 Task: Enable conversation view in Gmail settings.
Action: Mouse moved to (1176, 77)
Screenshot: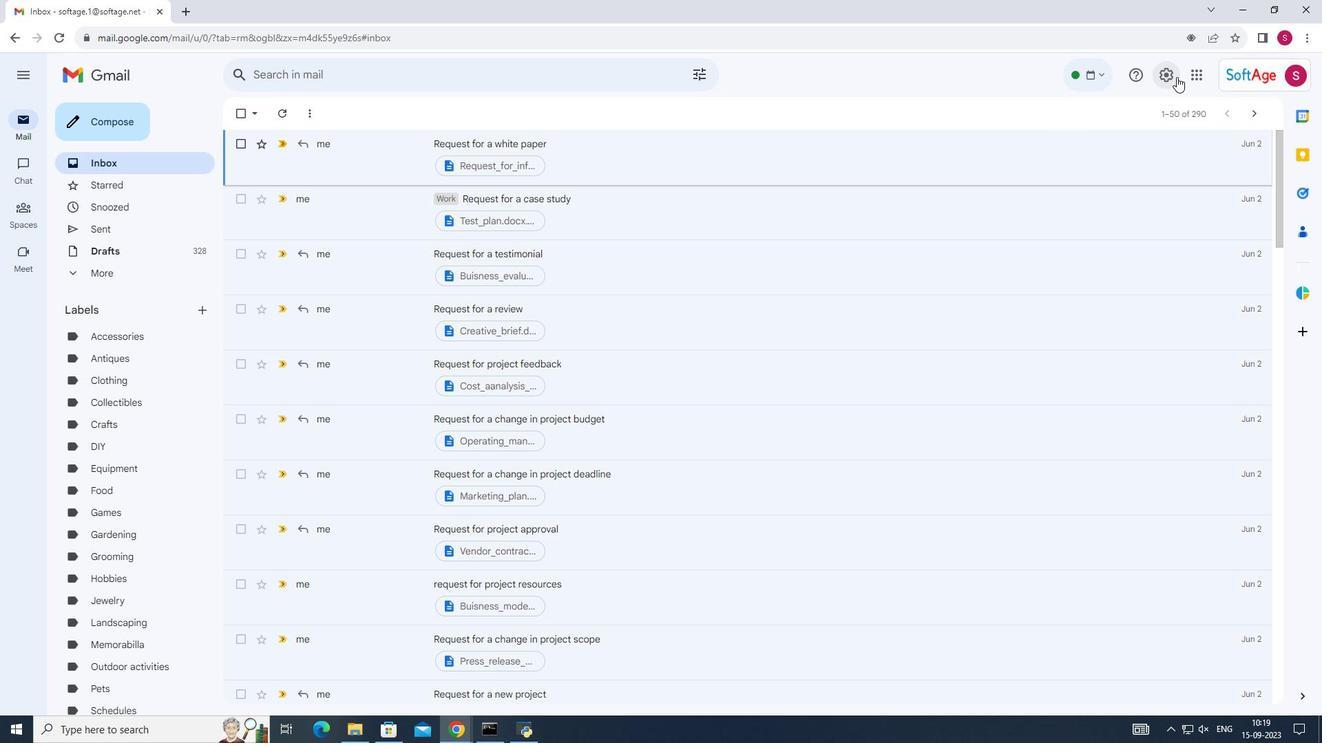 
Action: Mouse pressed left at (1176, 77)
Screenshot: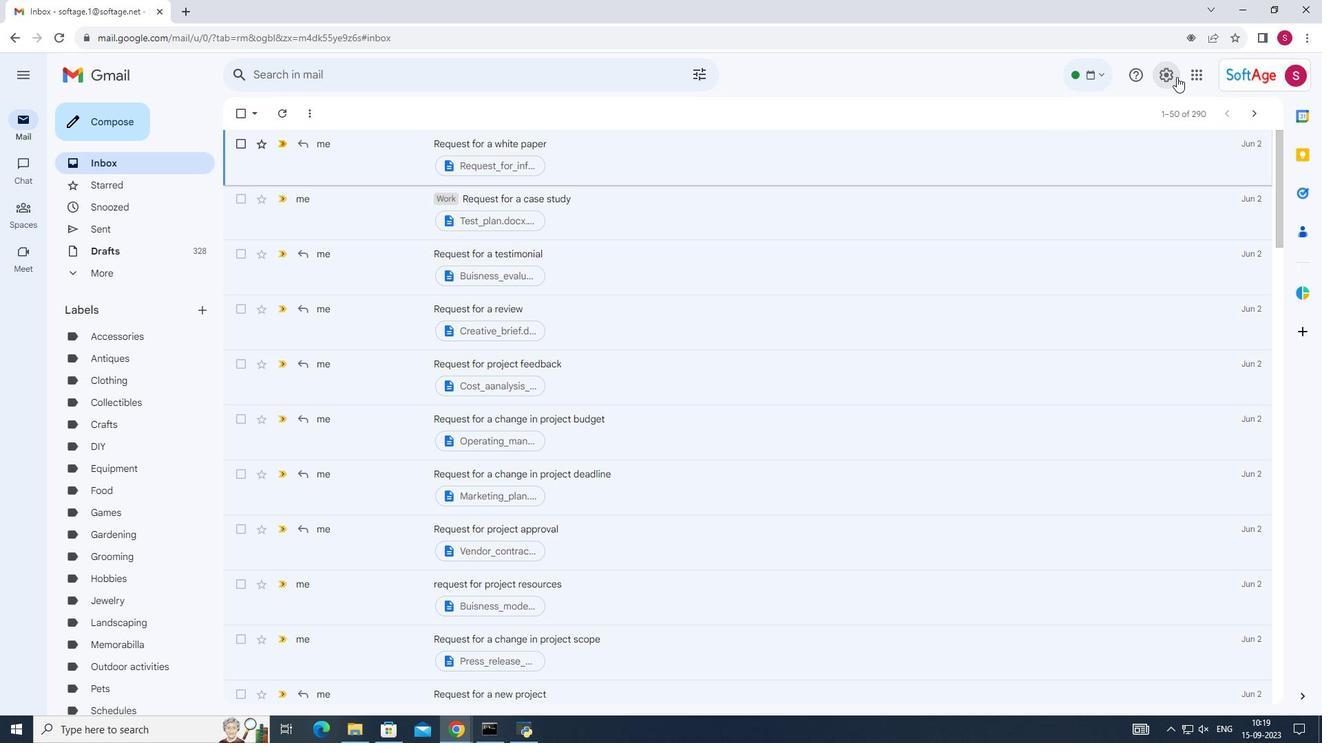
Action: Mouse moved to (1163, 145)
Screenshot: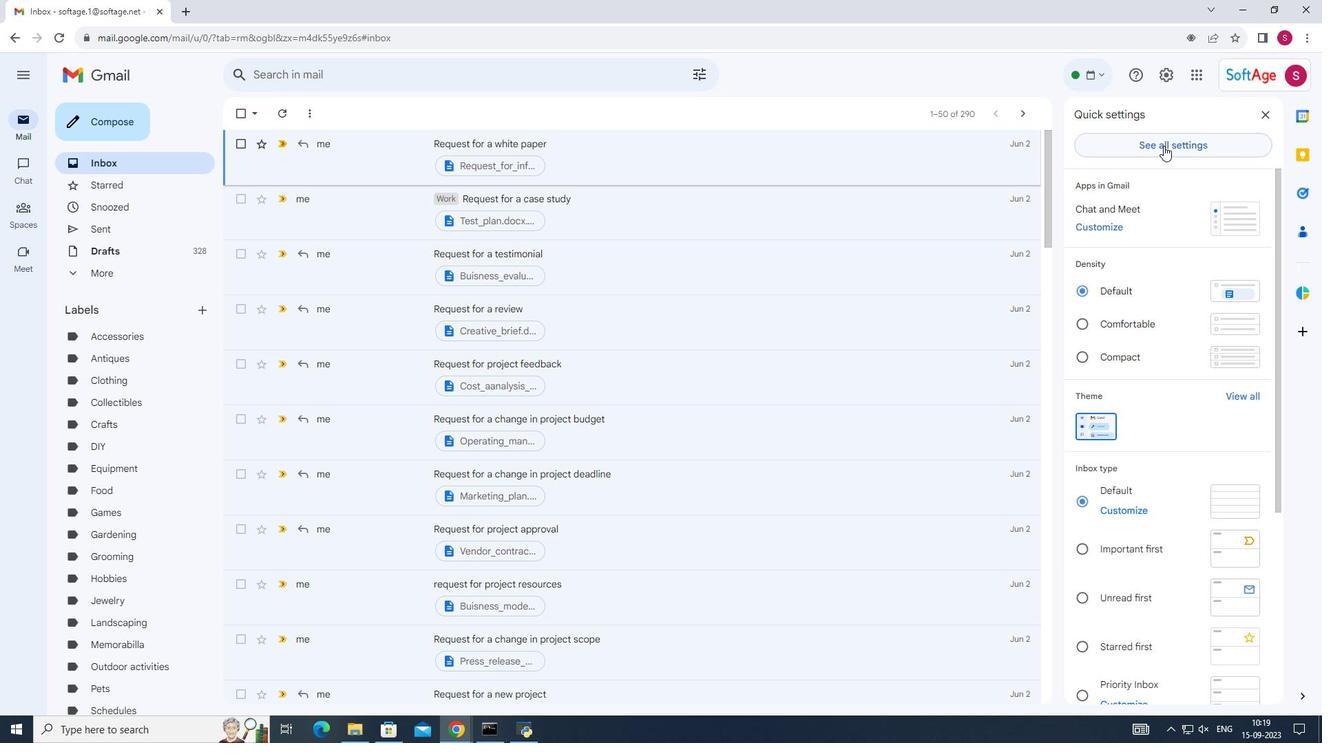 
Action: Mouse pressed left at (1163, 145)
Screenshot: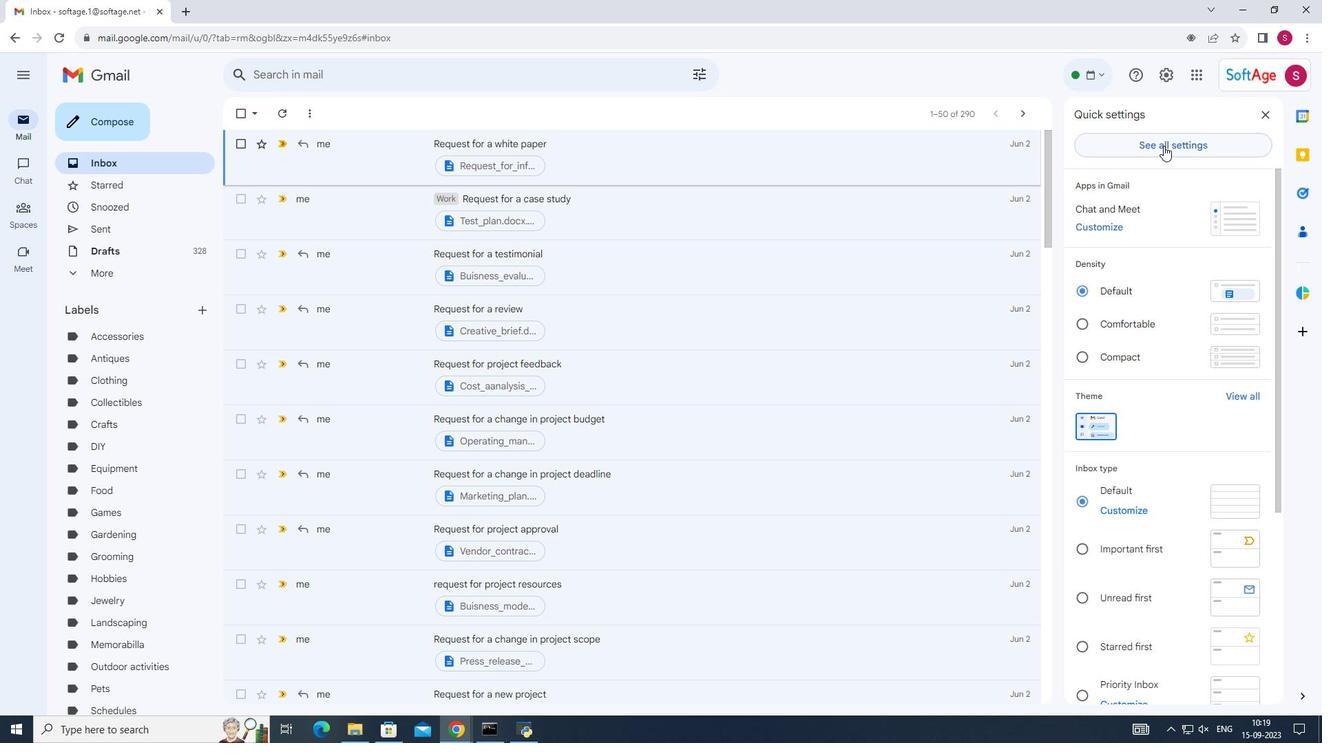 
Action: Mouse moved to (312, 369)
Screenshot: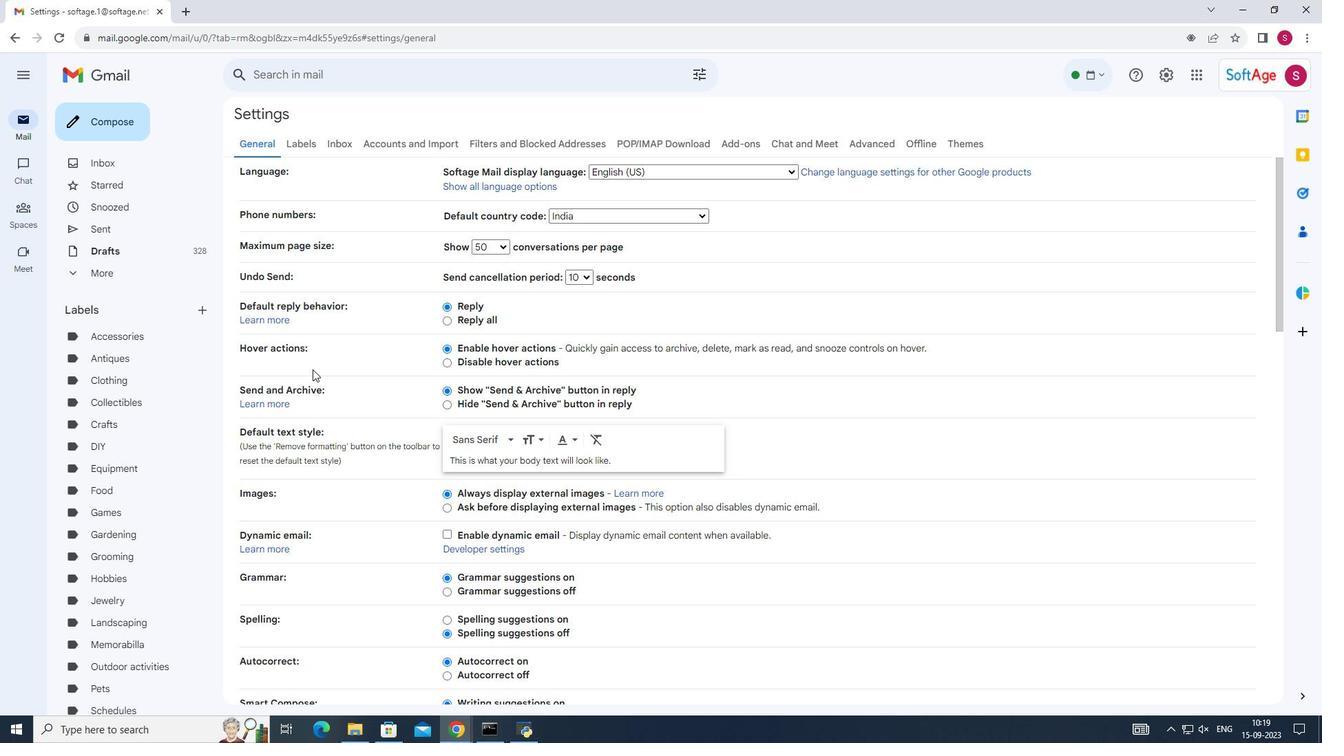 
Action: Mouse scrolled (312, 369) with delta (0, 0)
Screenshot: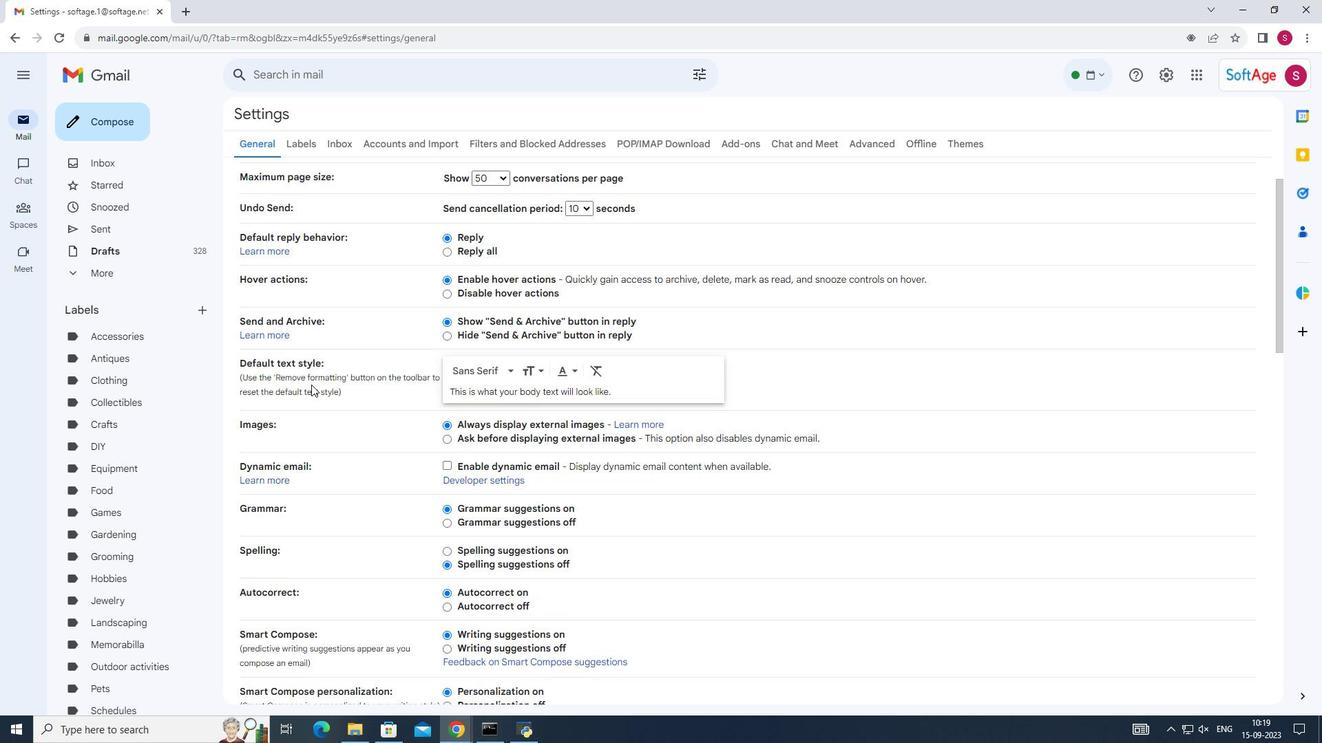 
Action: Mouse moved to (310, 387)
Screenshot: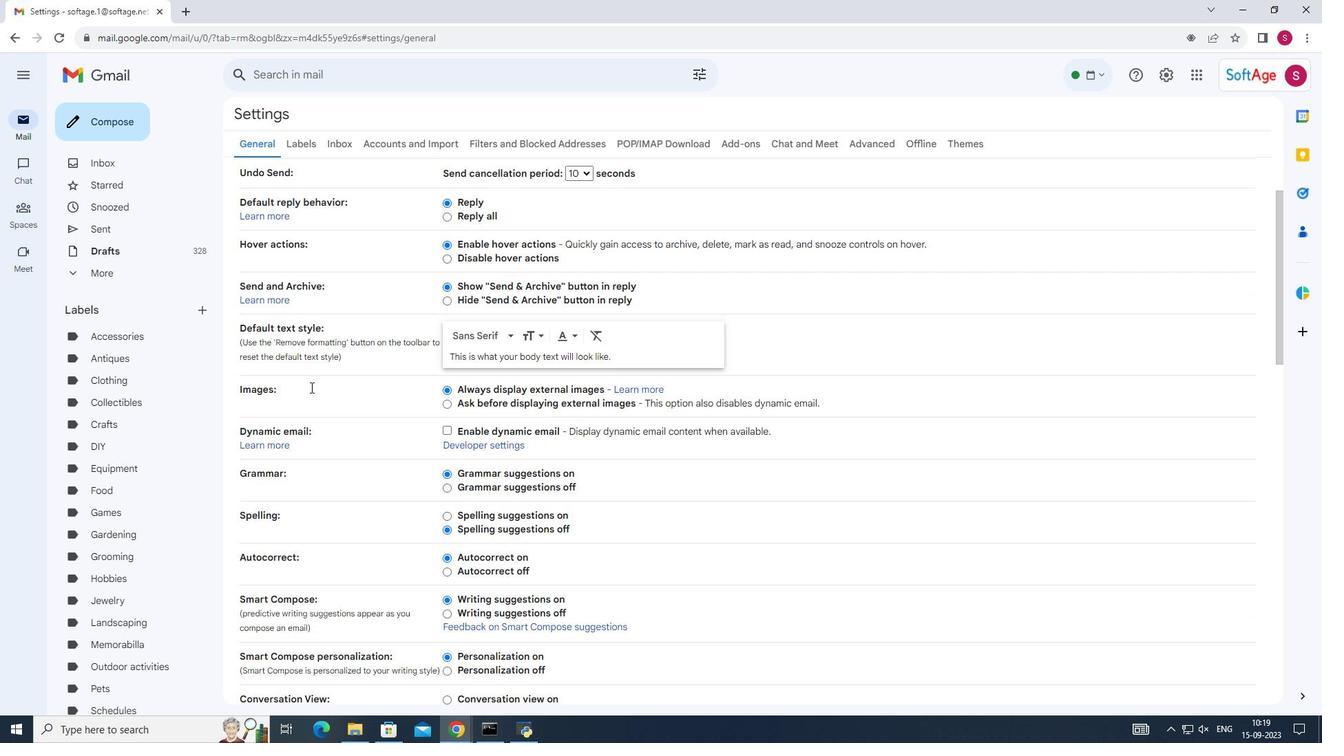 
Action: Mouse scrolled (310, 386) with delta (0, 0)
Screenshot: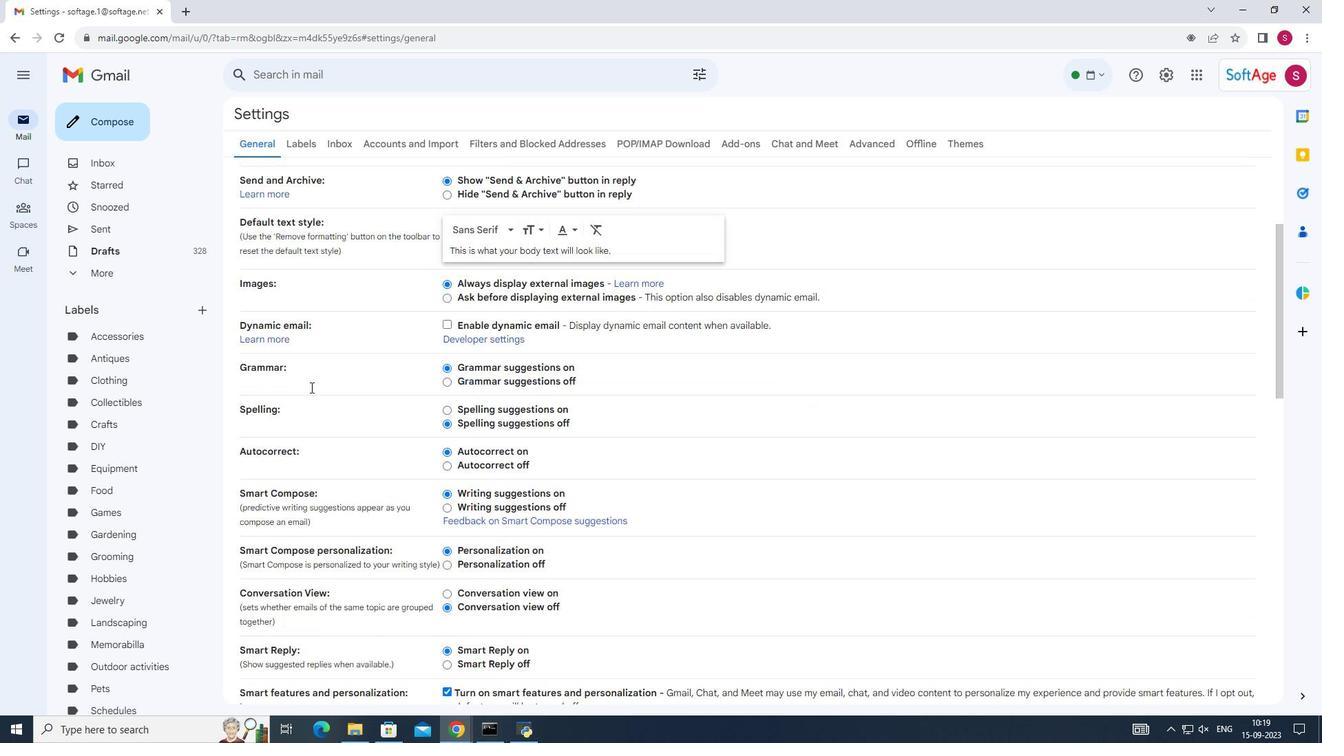 
Action: Mouse scrolled (310, 386) with delta (0, 0)
Screenshot: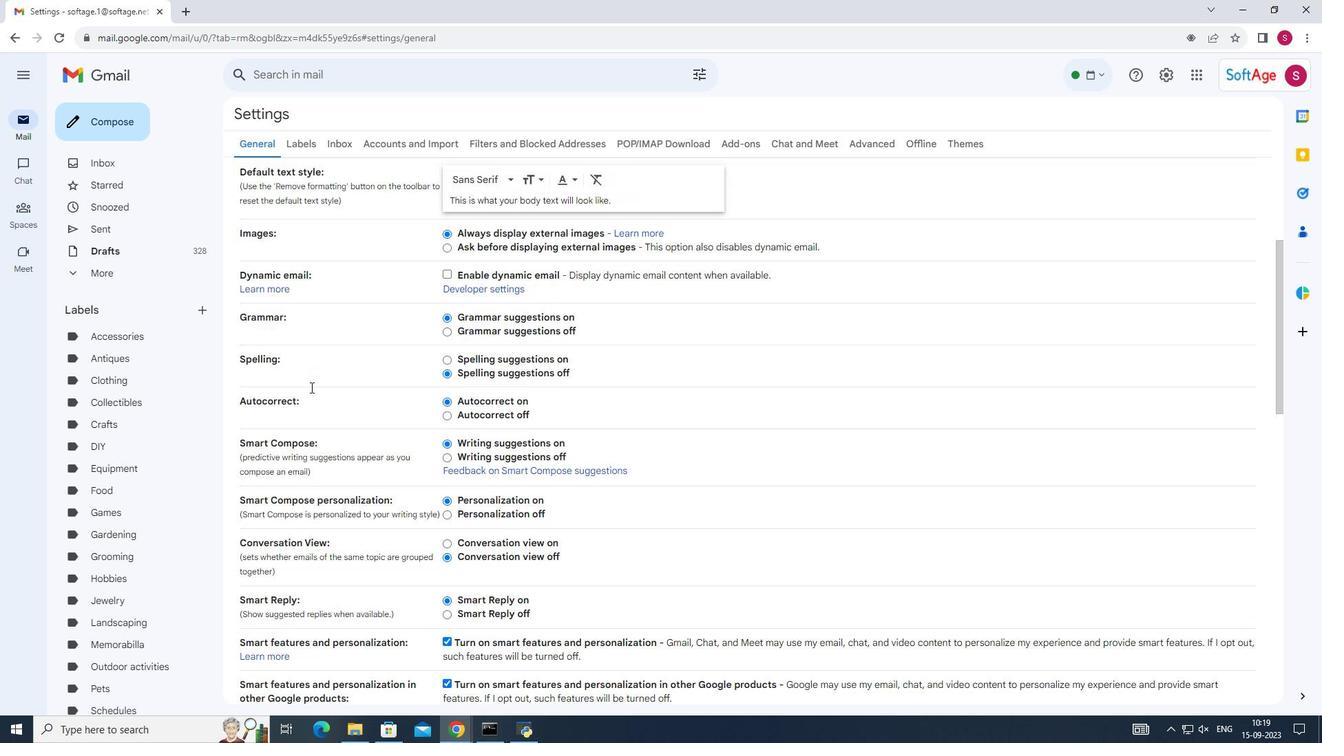 
Action: Mouse scrolled (310, 386) with delta (0, 0)
Screenshot: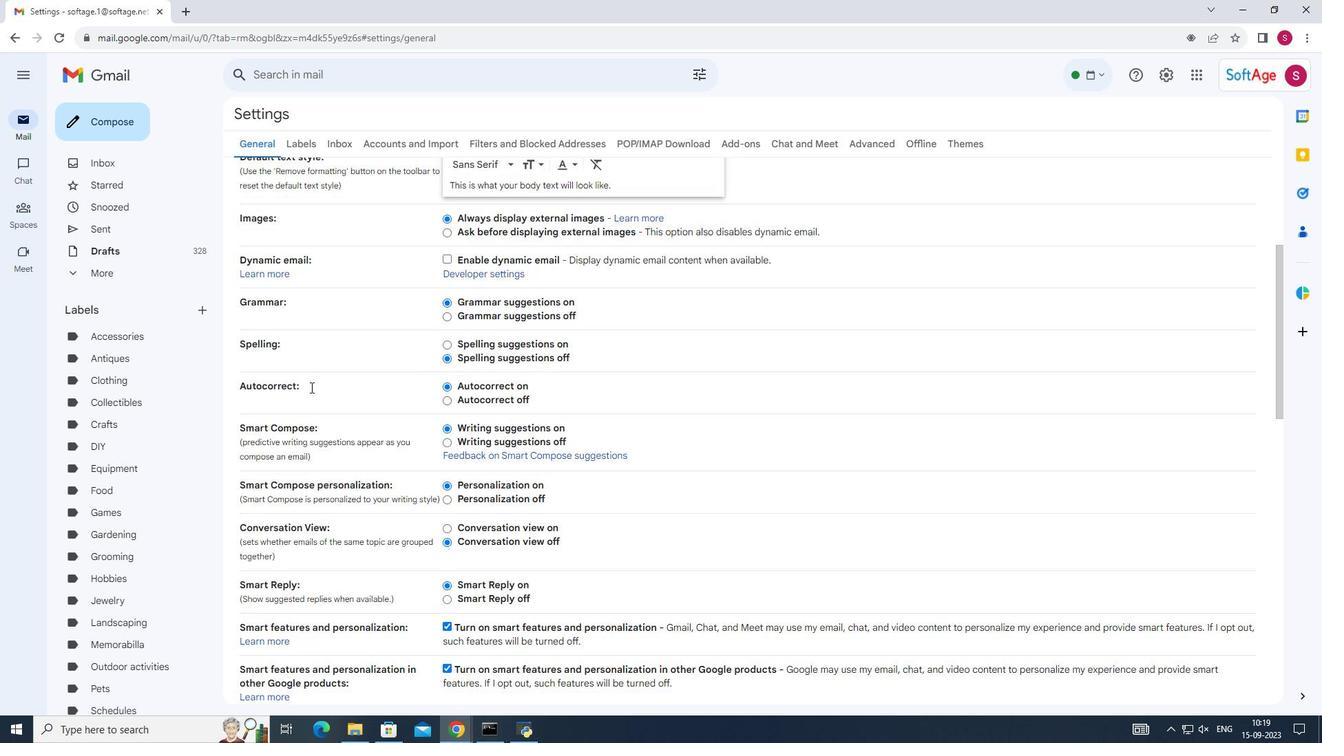 
Action: Mouse scrolled (310, 386) with delta (0, 0)
Screenshot: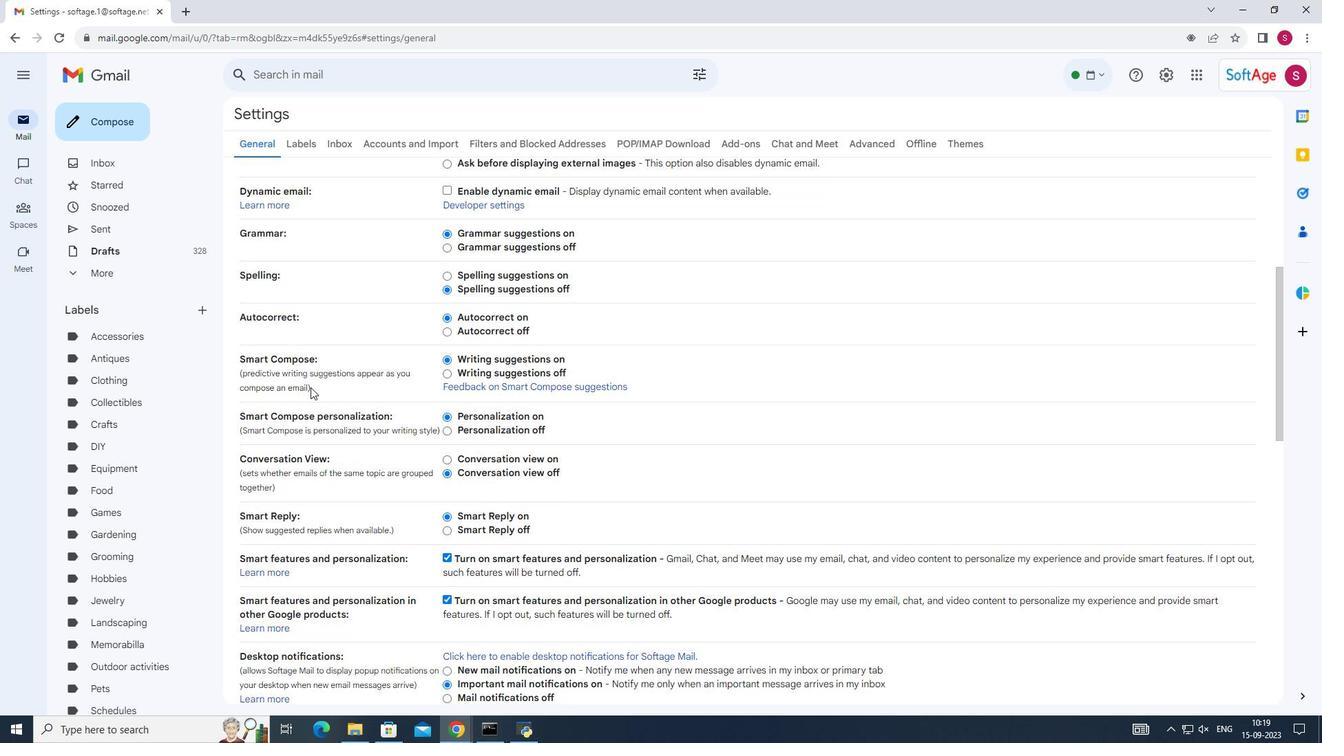 
Action: Mouse scrolled (310, 386) with delta (0, 0)
Screenshot: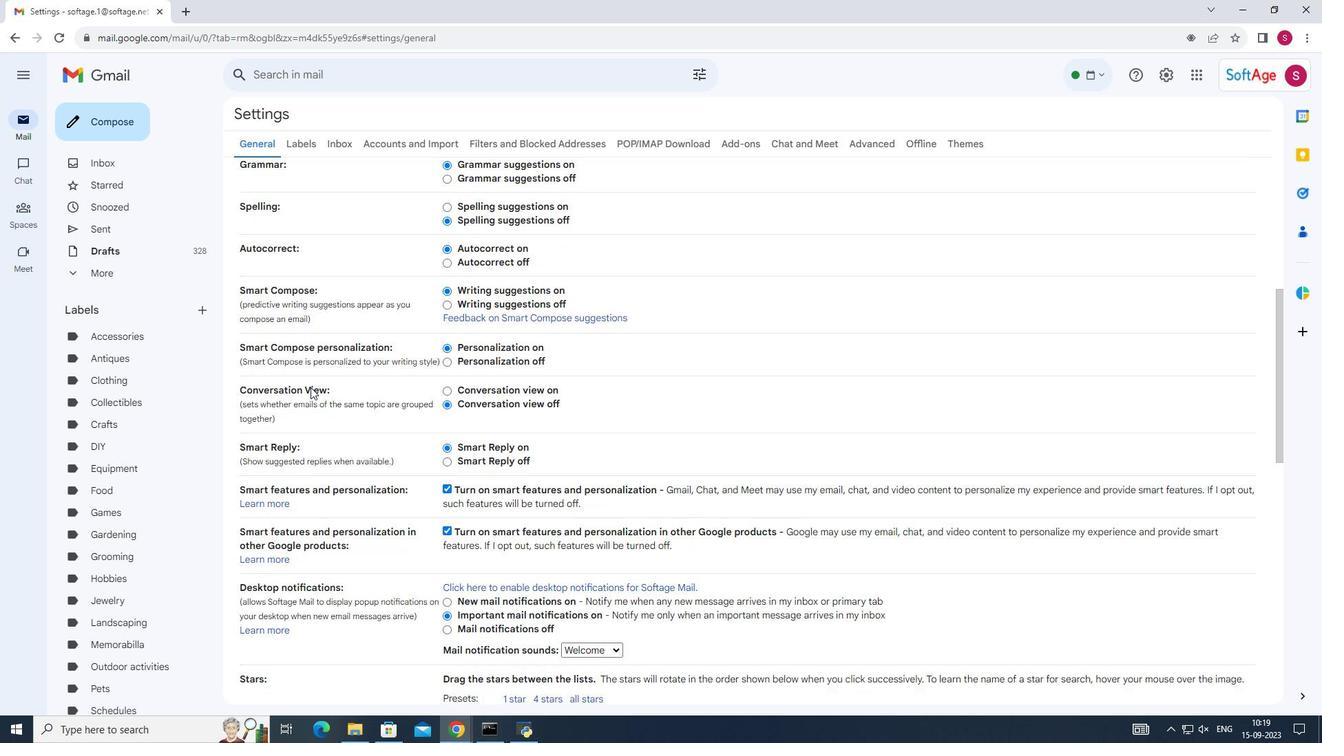 
Action: Mouse scrolled (310, 386) with delta (0, 0)
Screenshot: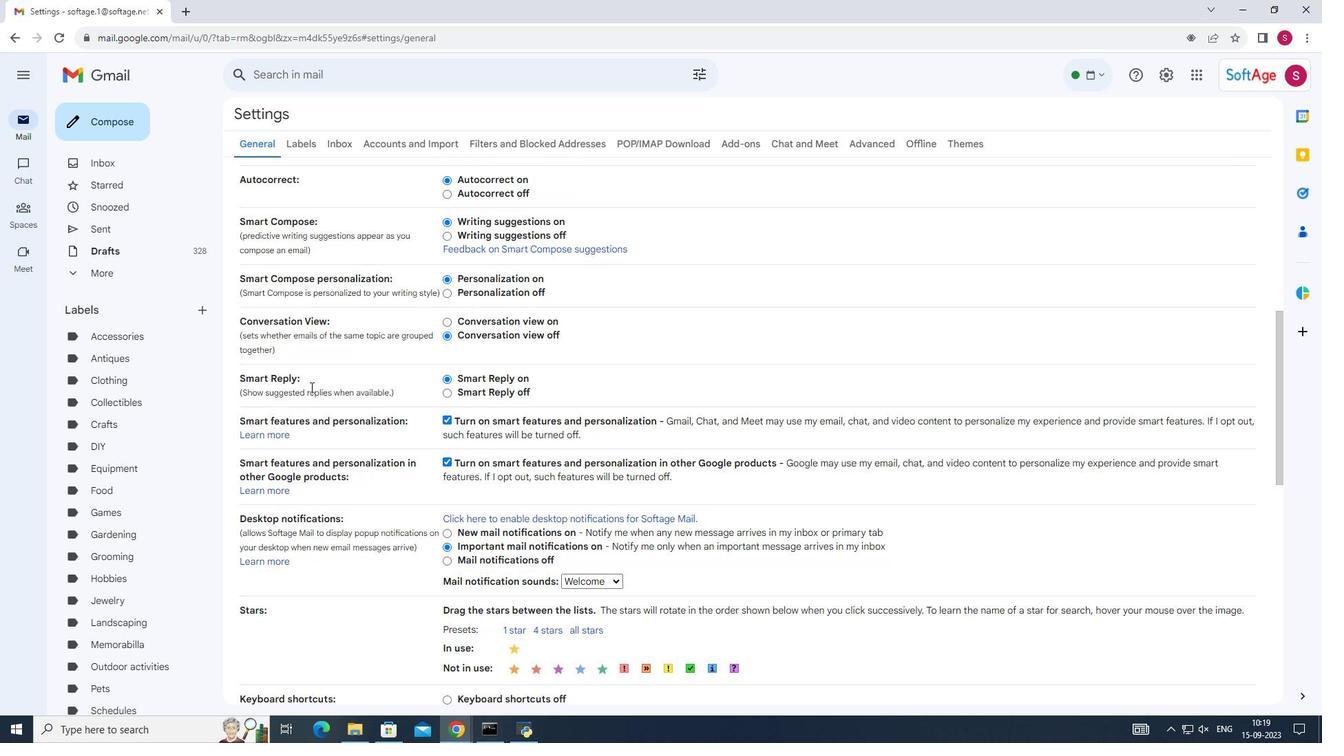 
Action: Mouse moved to (448, 323)
Screenshot: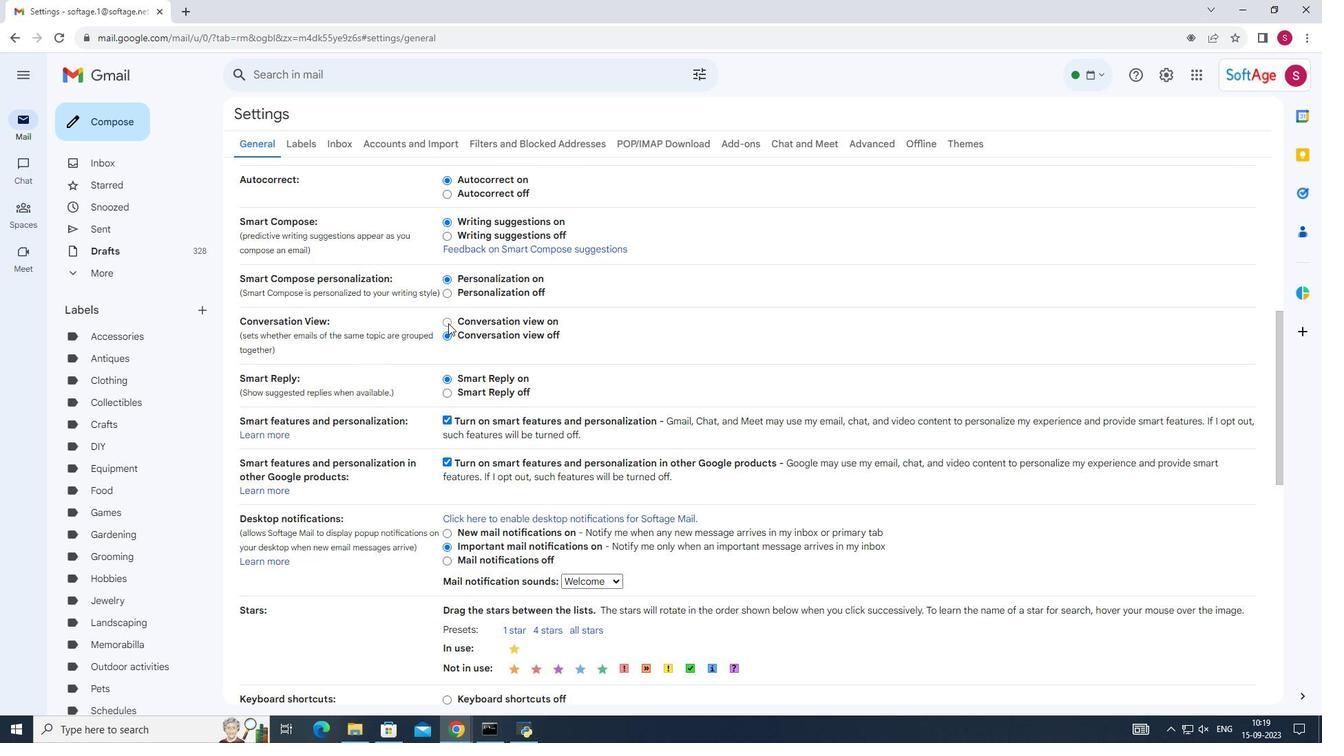 
Action: Mouse pressed left at (448, 323)
Screenshot: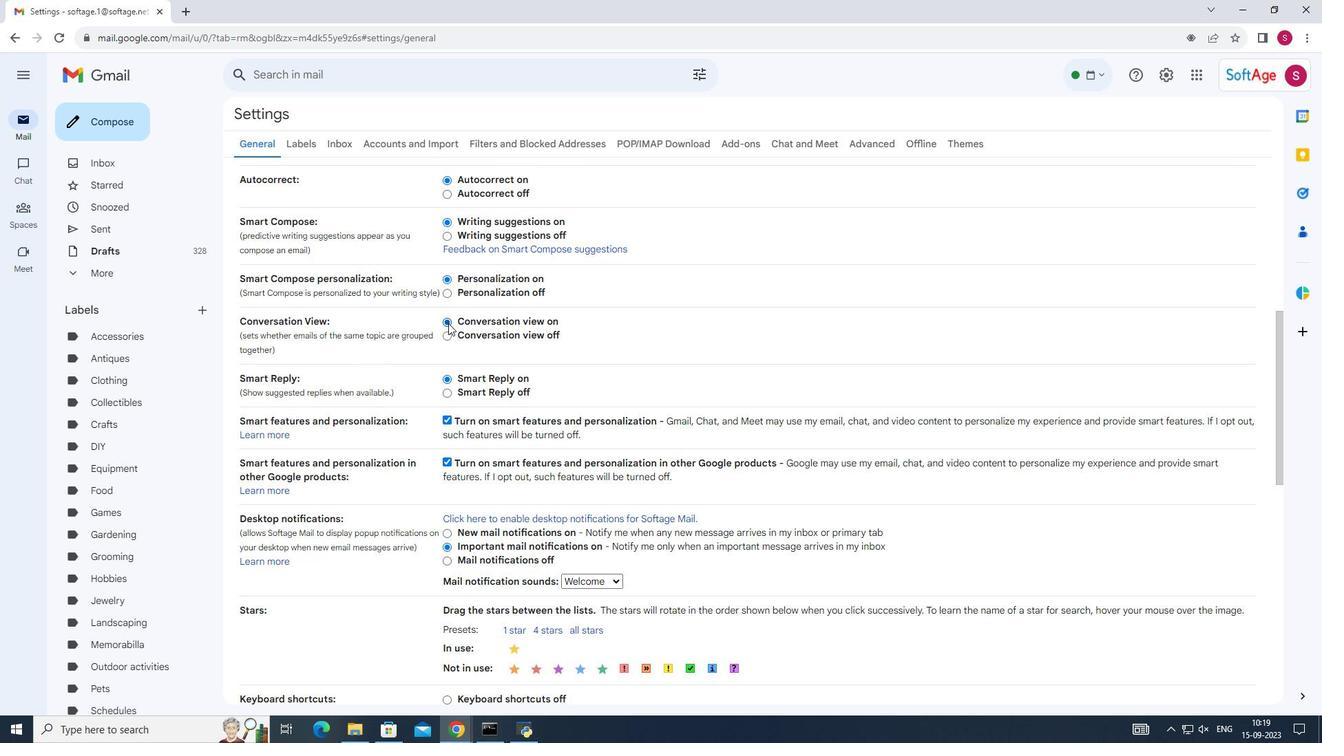 
Action: Mouse moved to (628, 419)
Screenshot: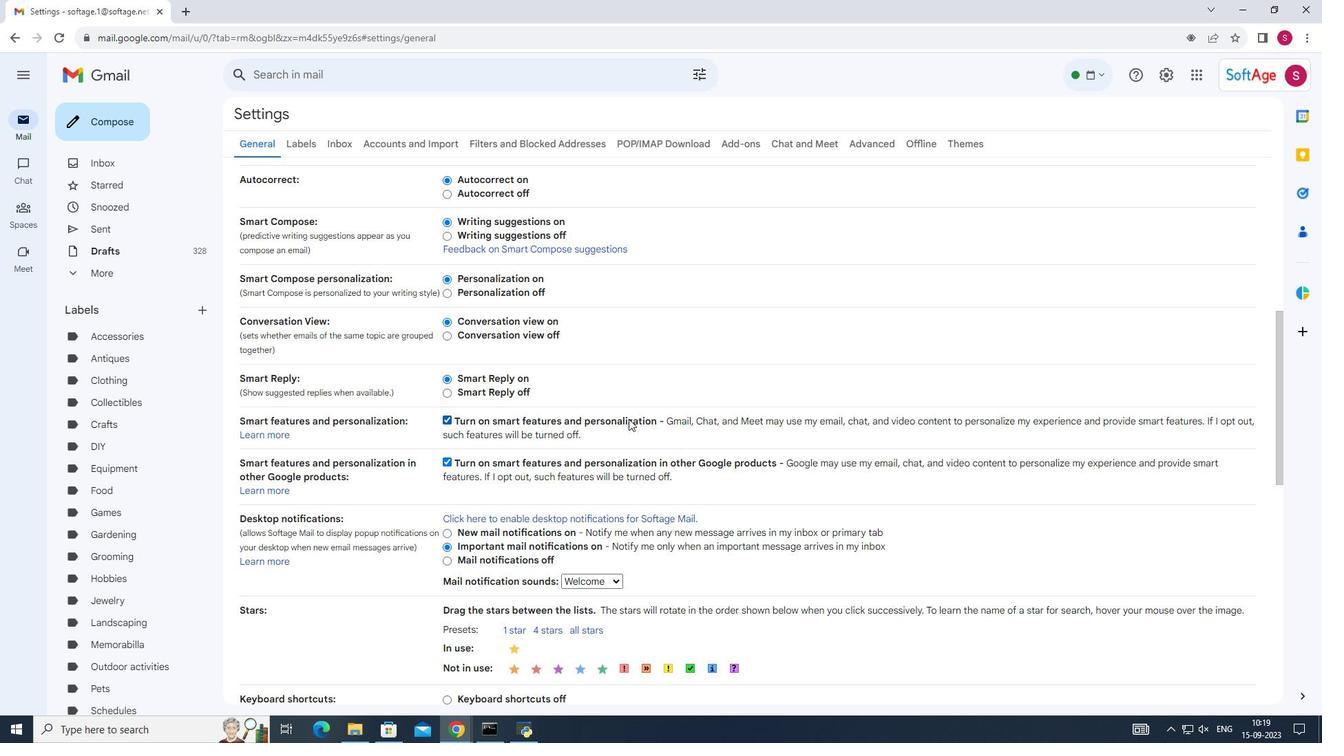 
Action: Mouse scrolled (628, 418) with delta (0, 0)
Screenshot: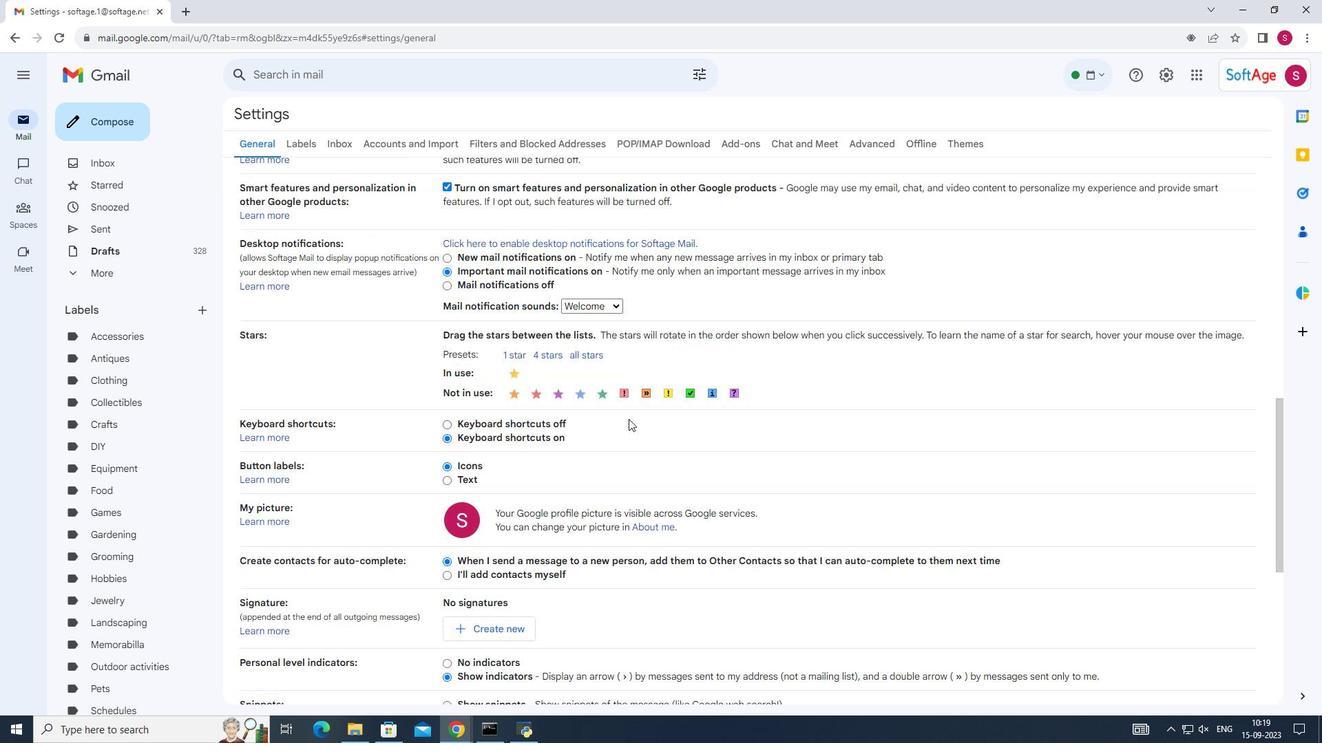 
Action: Mouse scrolled (628, 418) with delta (0, 0)
Screenshot: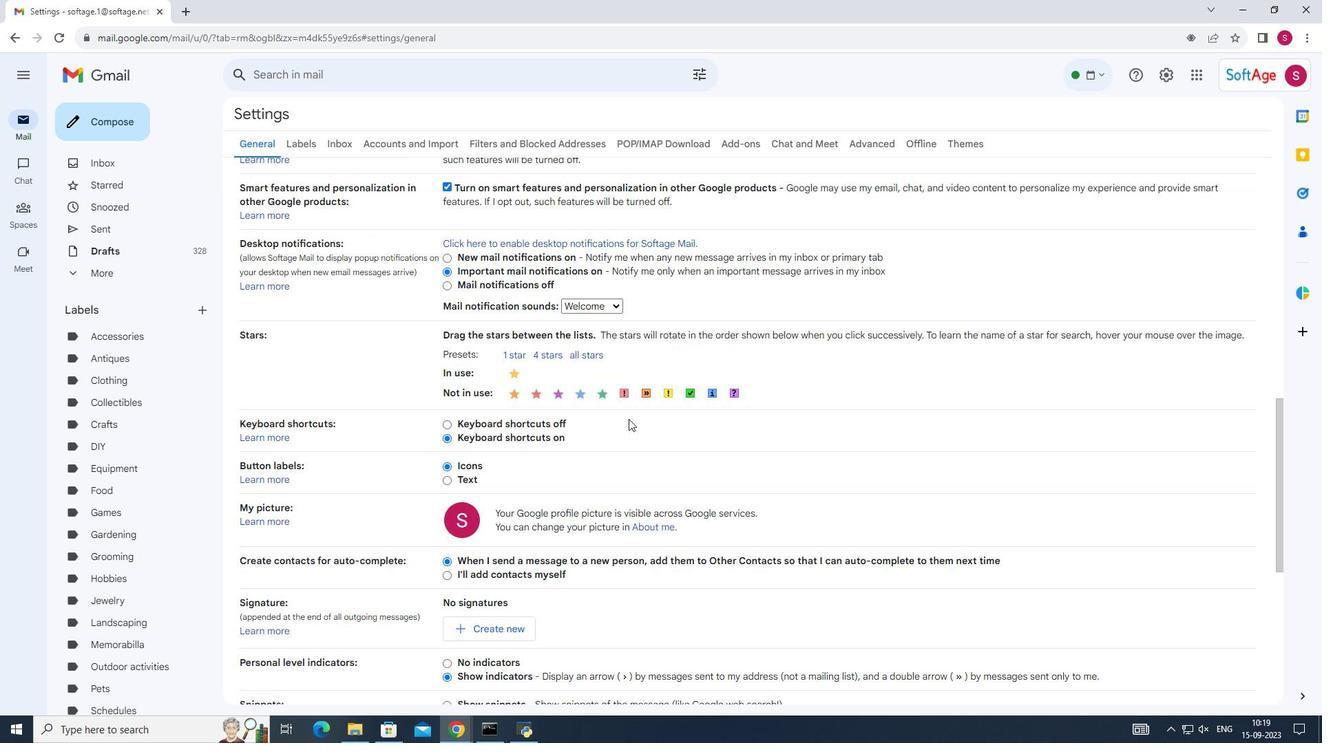 
Action: Mouse scrolled (628, 418) with delta (0, 0)
Screenshot: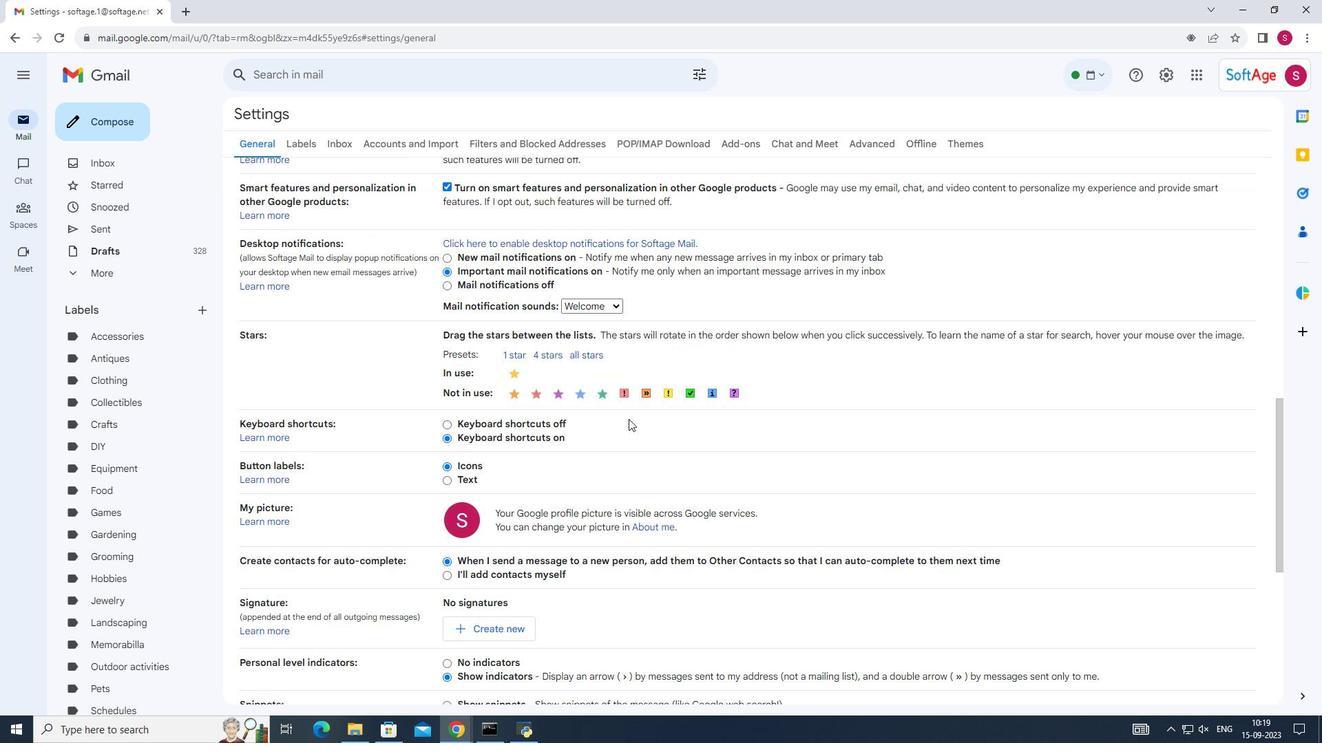 
Action: Mouse scrolled (628, 418) with delta (0, 0)
Screenshot: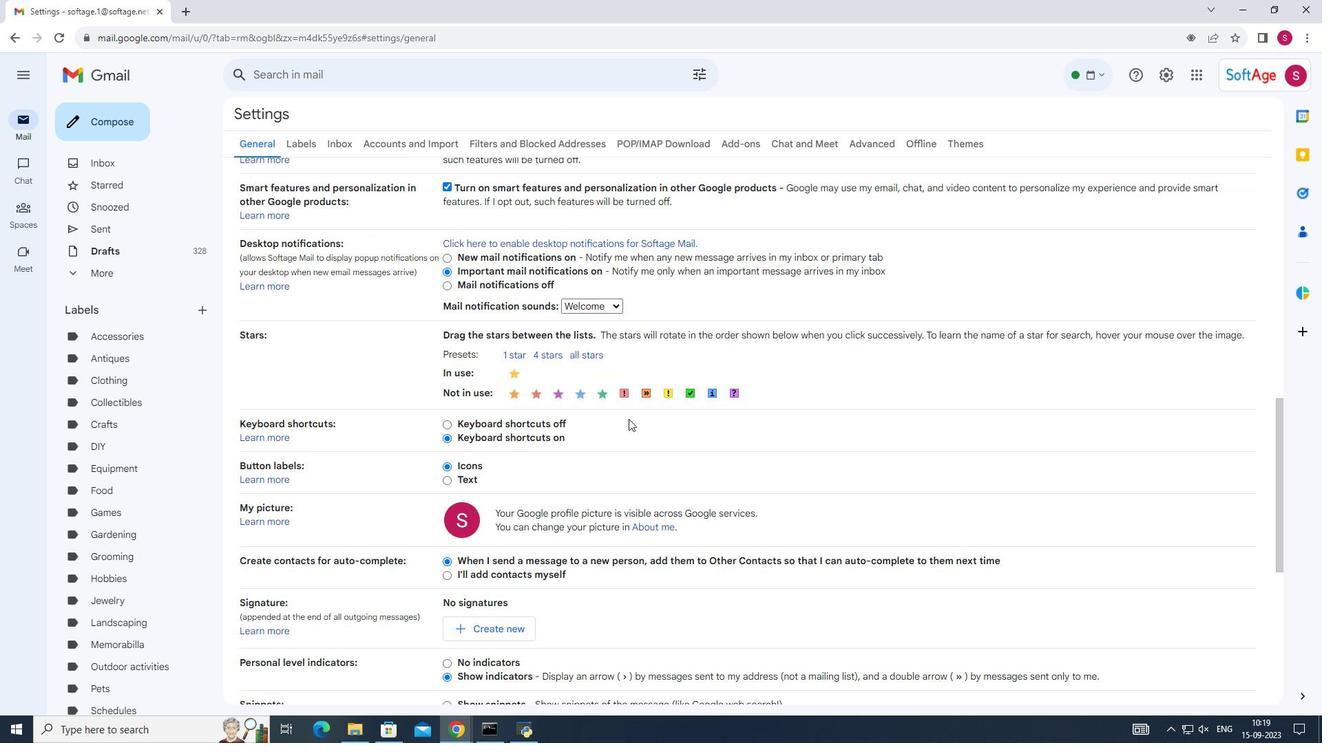 
